 Task: Set the terrestrial reception parameters transmission mode to 1k.
Action: Mouse moved to (119, 14)
Screenshot: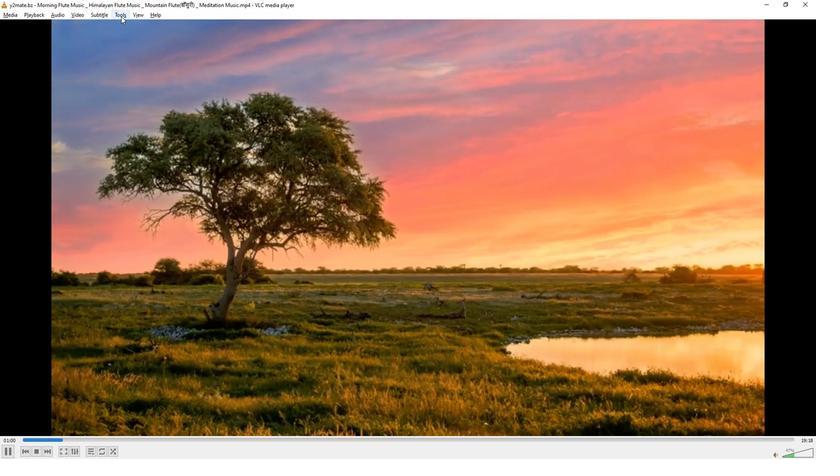 
Action: Mouse pressed left at (119, 14)
Screenshot: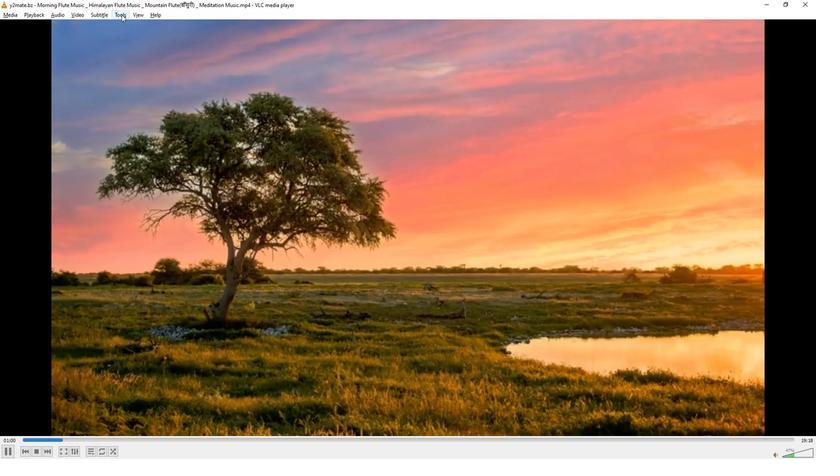 
Action: Mouse moved to (133, 116)
Screenshot: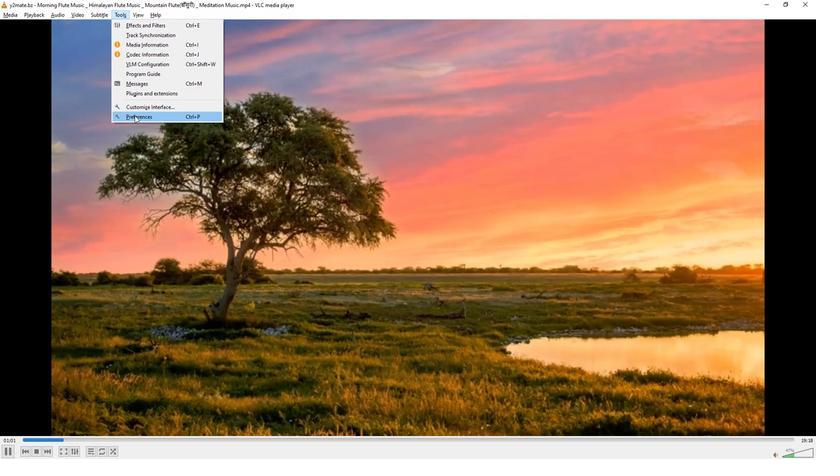 
Action: Mouse pressed left at (133, 116)
Screenshot: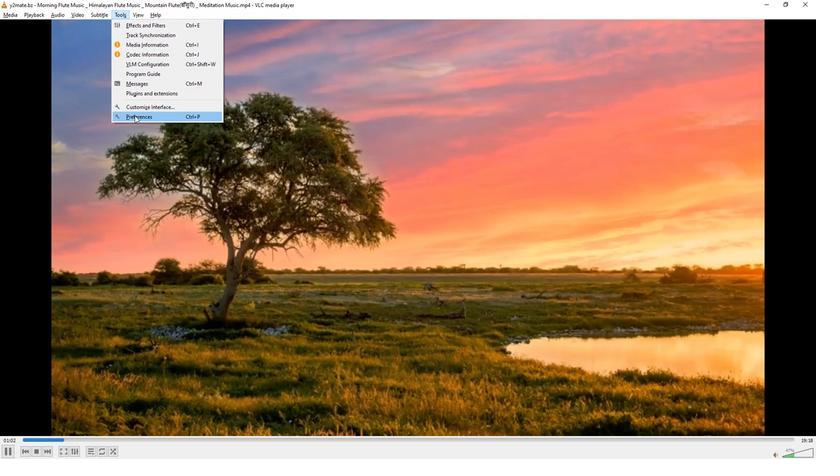 
Action: Mouse moved to (271, 373)
Screenshot: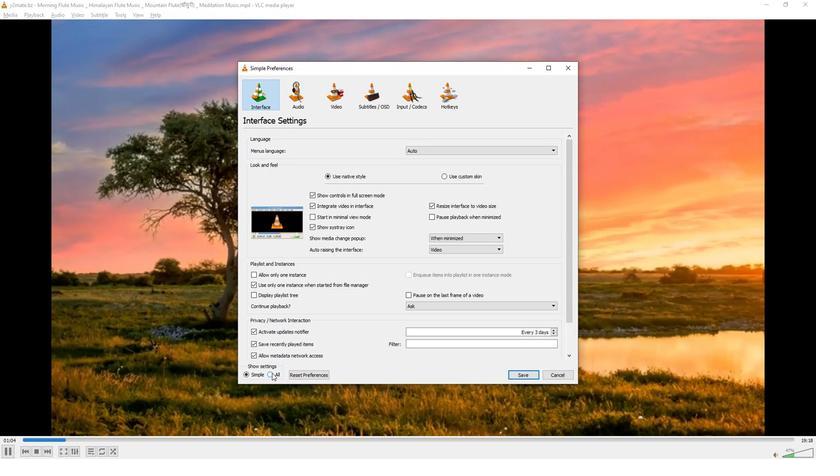 
Action: Mouse pressed left at (271, 373)
Screenshot: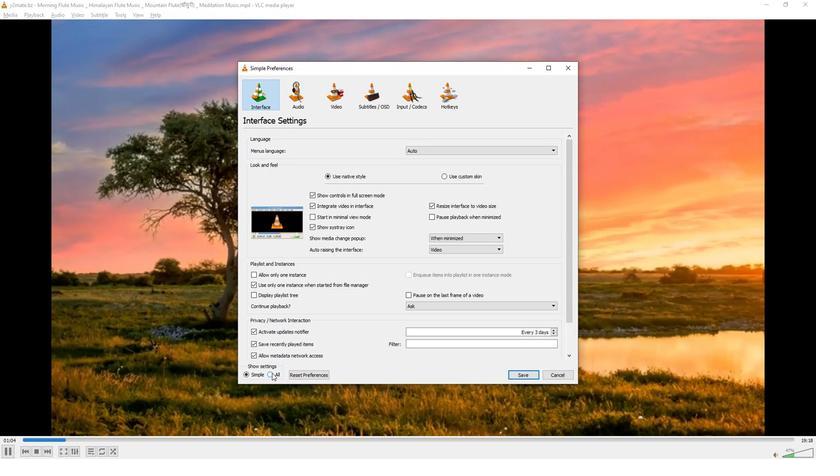 
Action: Mouse moved to (256, 228)
Screenshot: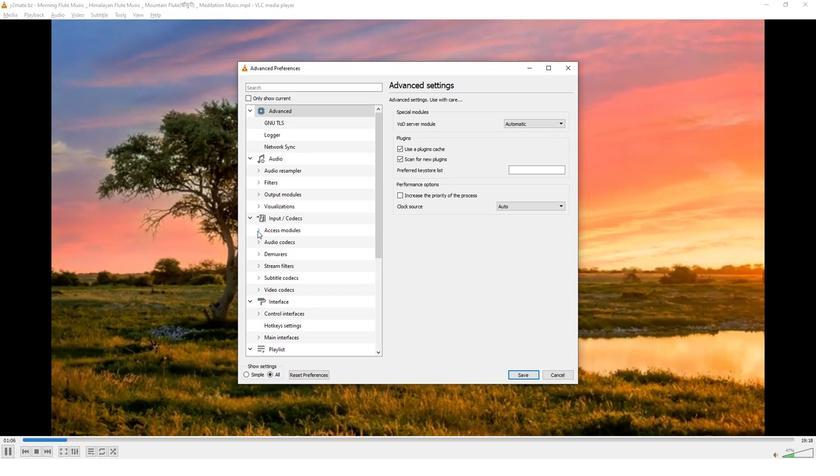 
Action: Mouse pressed left at (256, 228)
Screenshot: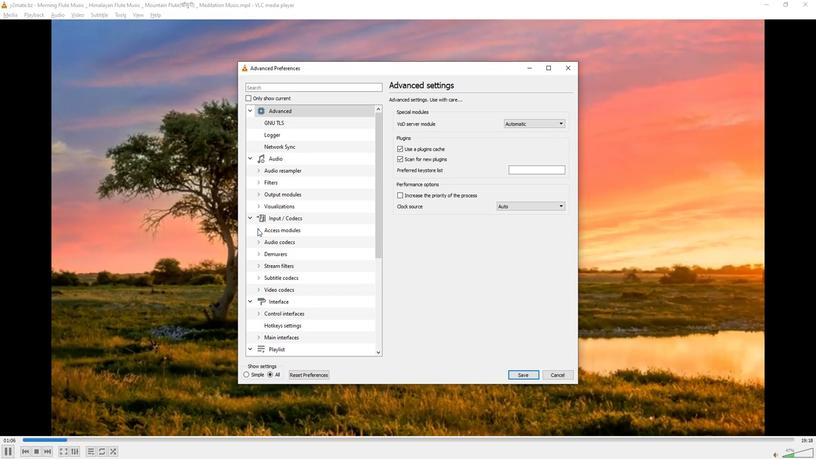 
Action: Mouse moved to (283, 300)
Screenshot: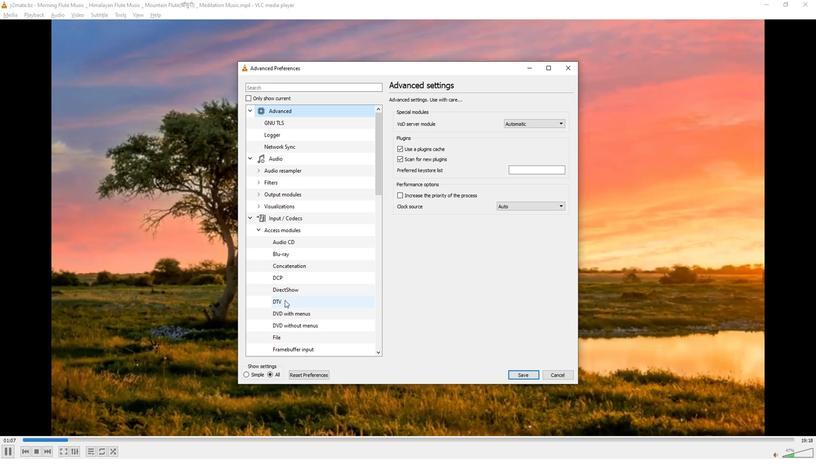 
Action: Mouse pressed left at (283, 300)
Screenshot: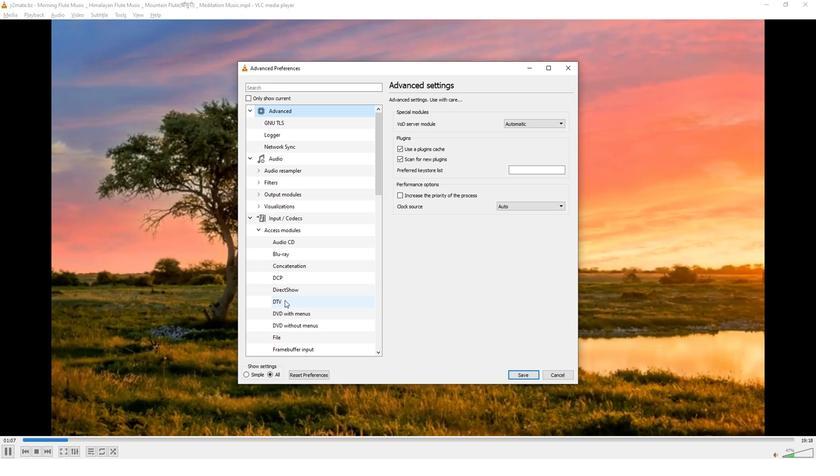 
Action: Mouse moved to (524, 183)
Screenshot: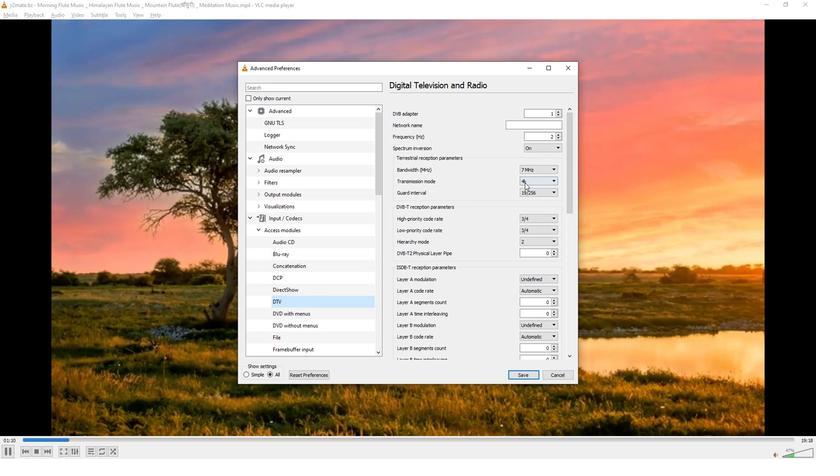 
Action: Mouse pressed left at (524, 183)
Screenshot: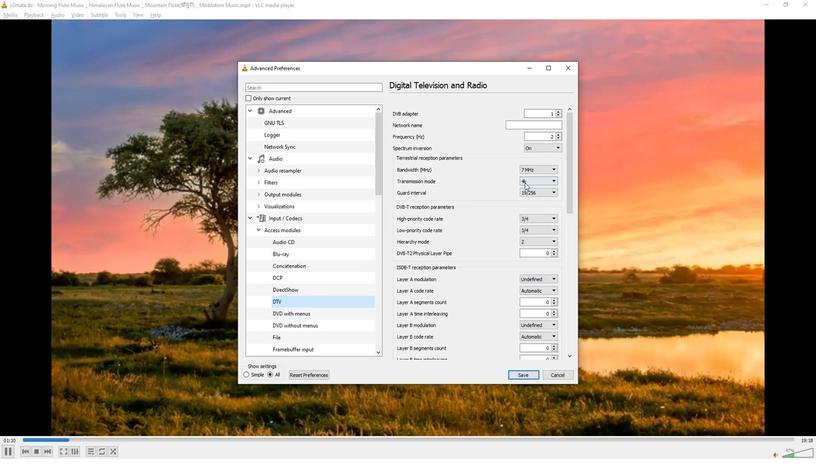 
Action: Mouse moved to (524, 197)
Screenshot: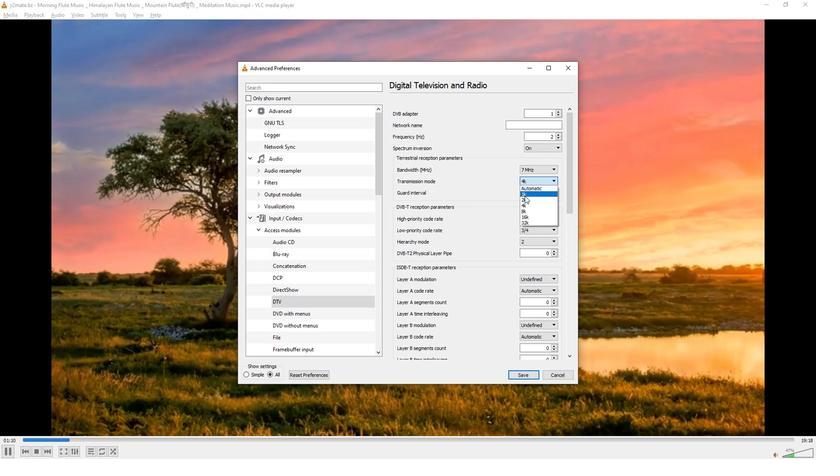 
Action: Mouse pressed left at (524, 197)
Screenshot: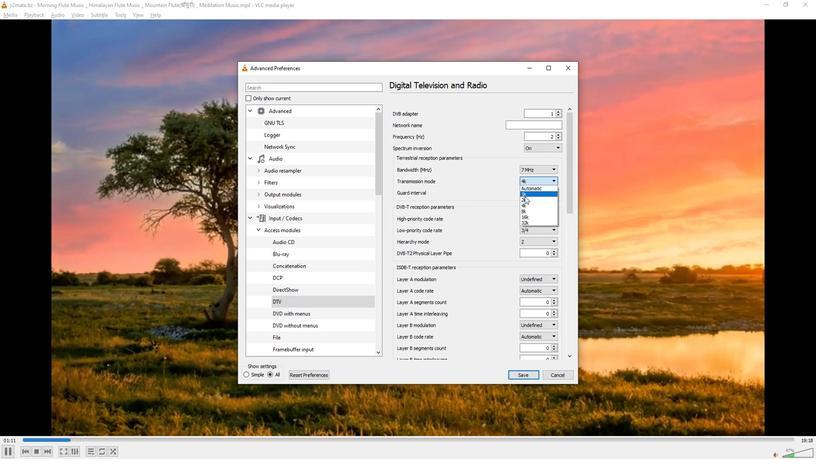 
Action: Mouse moved to (500, 200)
Screenshot: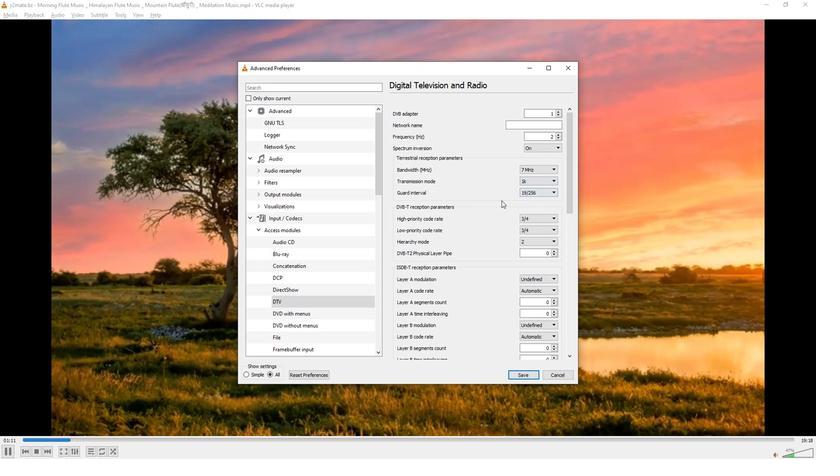 
